 Task: Add Cedar's Mediterranean Foods Cucumber Garlic Tzatziki to the cart.
Action: Mouse moved to (698, 276)
Screenshot: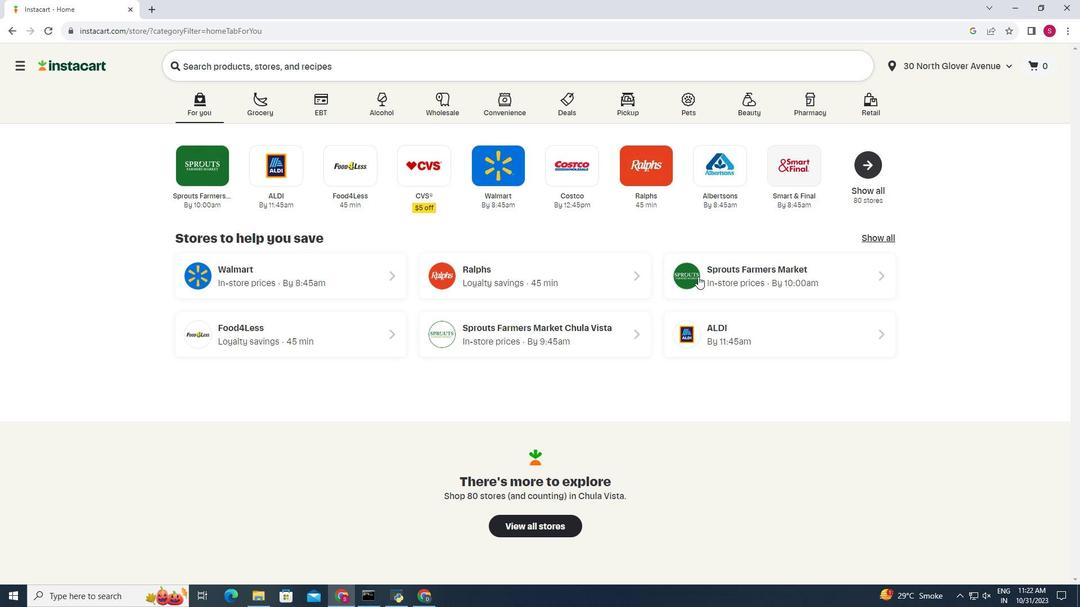 
Action: Mouse pressed left at (698, 276)
Screenshot: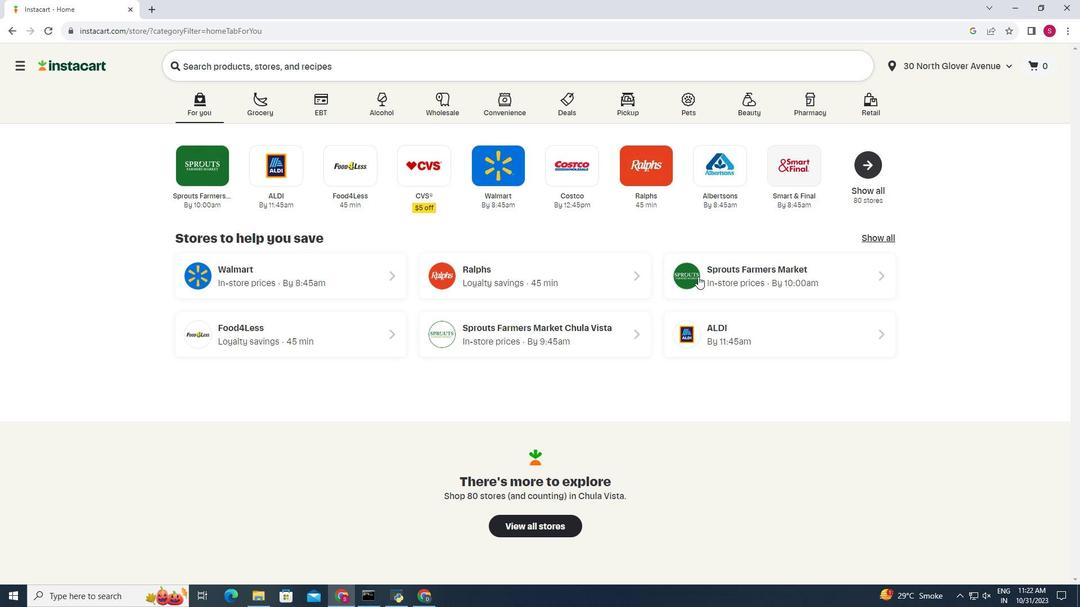 
Action: Mouse moved to (30, 492)
Screenshot: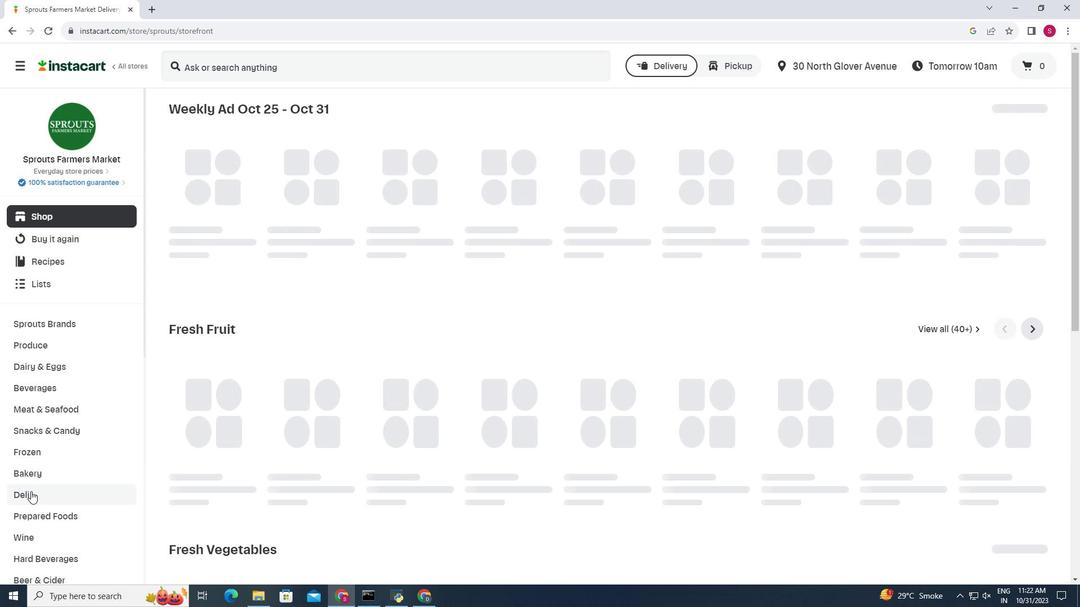 
Action: Mouse pressed left at (30, 492)
Screenshot: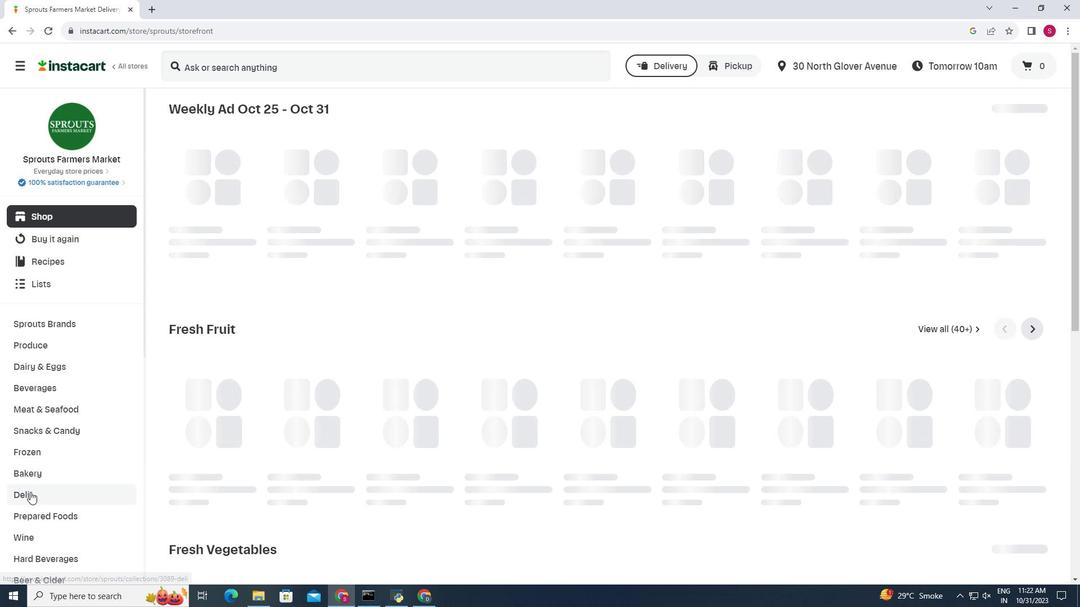 
Action: Mouse moved to (383, 138)
Screenshot: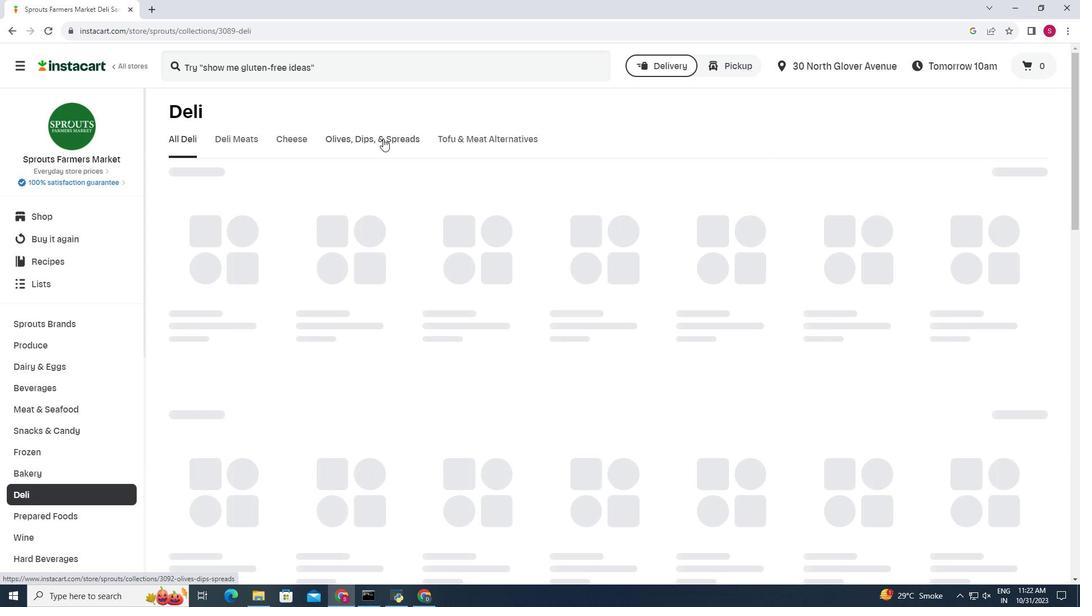 
Action: Mouse pressed left at (383, 138)
Screenshot: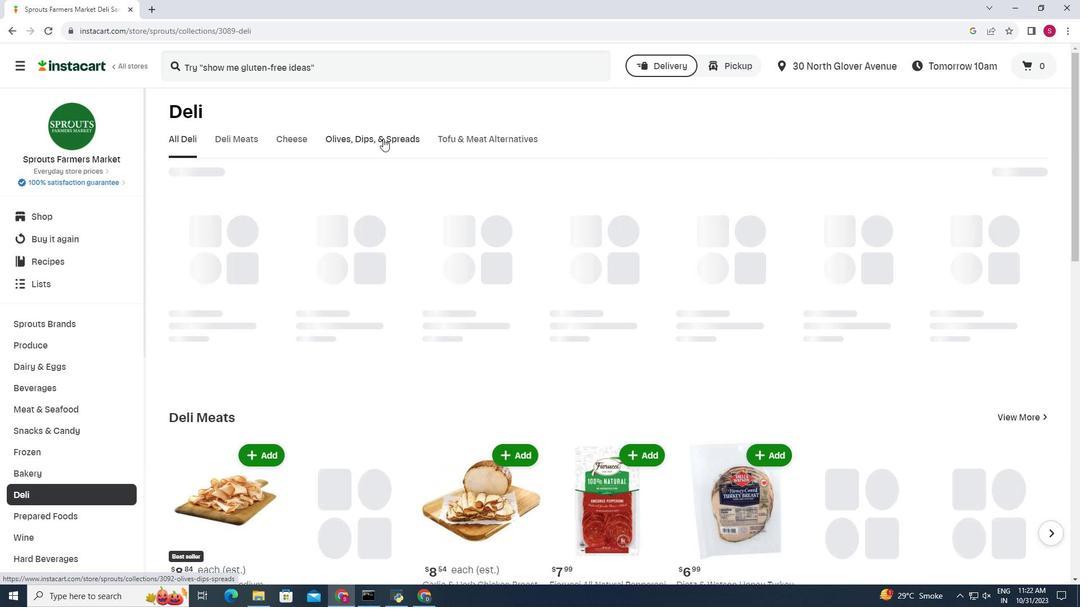 
Action: Mouse moved to (582, 182)
Screenshot: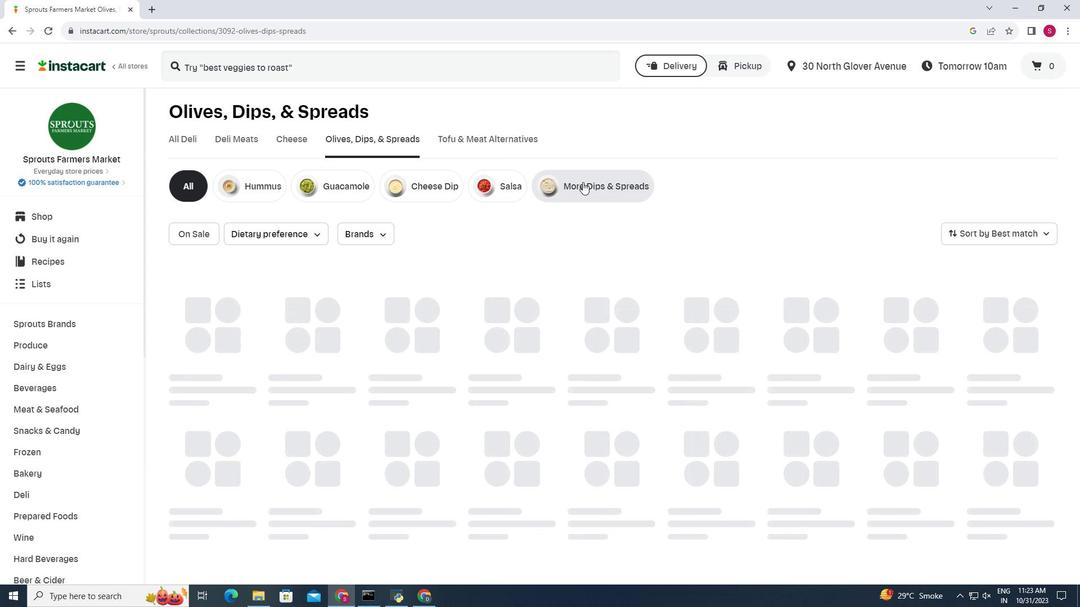
Action: Mouse pressed left at (582, 182)
Screenshot: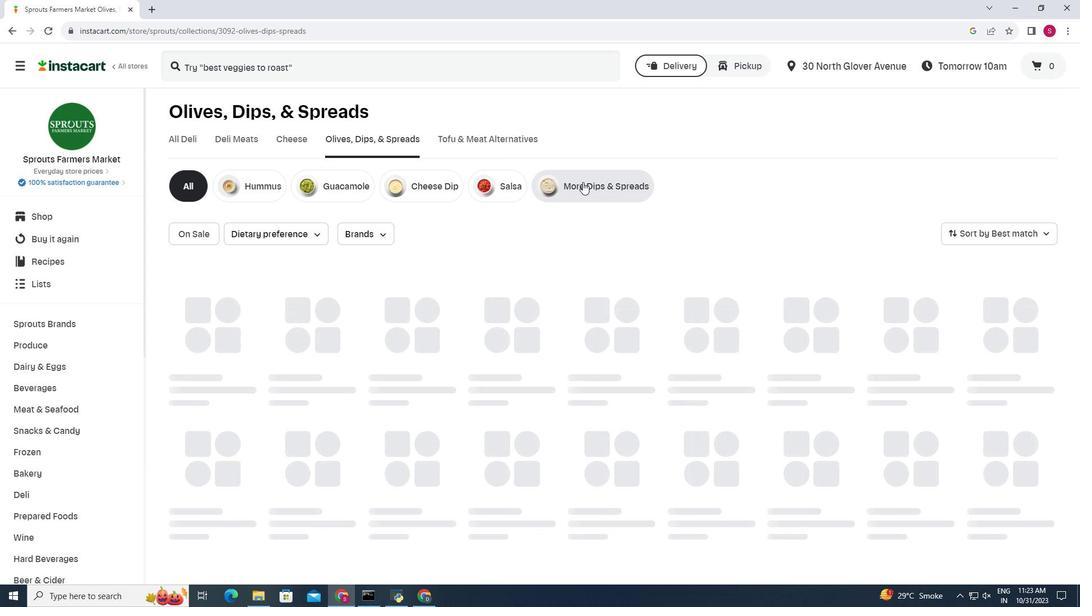 
Action: Mouse moved to (1007, 399)
Screenshot: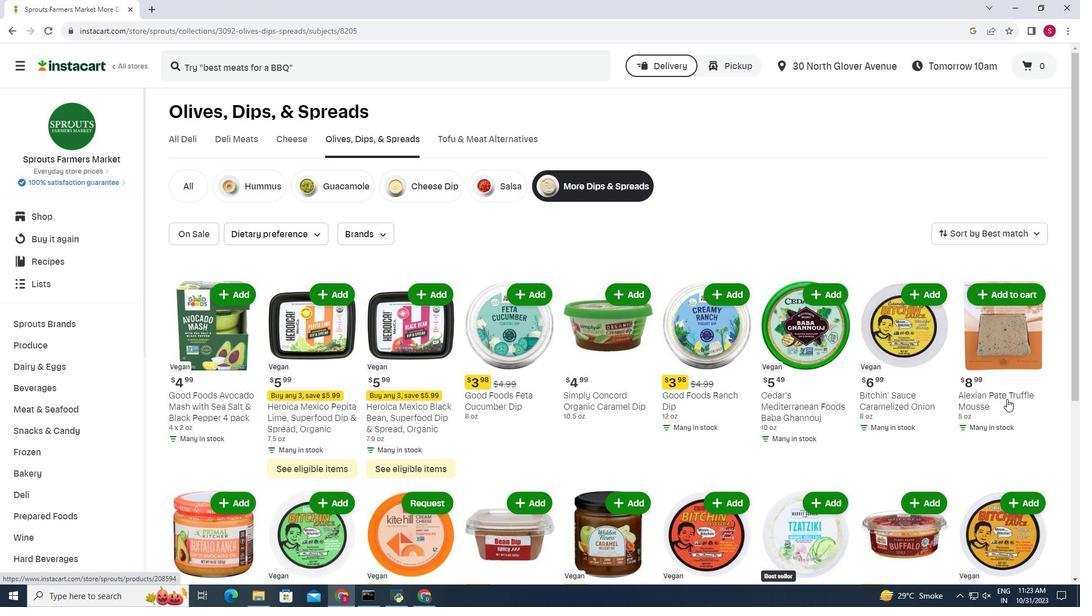 
Action: Mouse scrolled (1007, 398) with delta (0, 0)
Screenshot: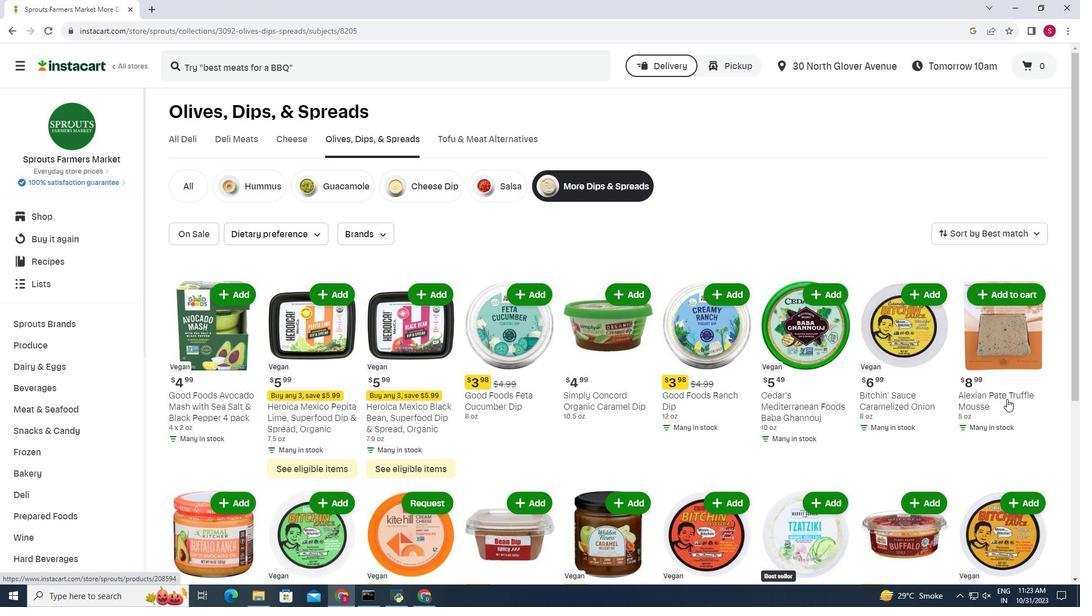 
Action: Mouse moved to (1025, 401)
Screenshot: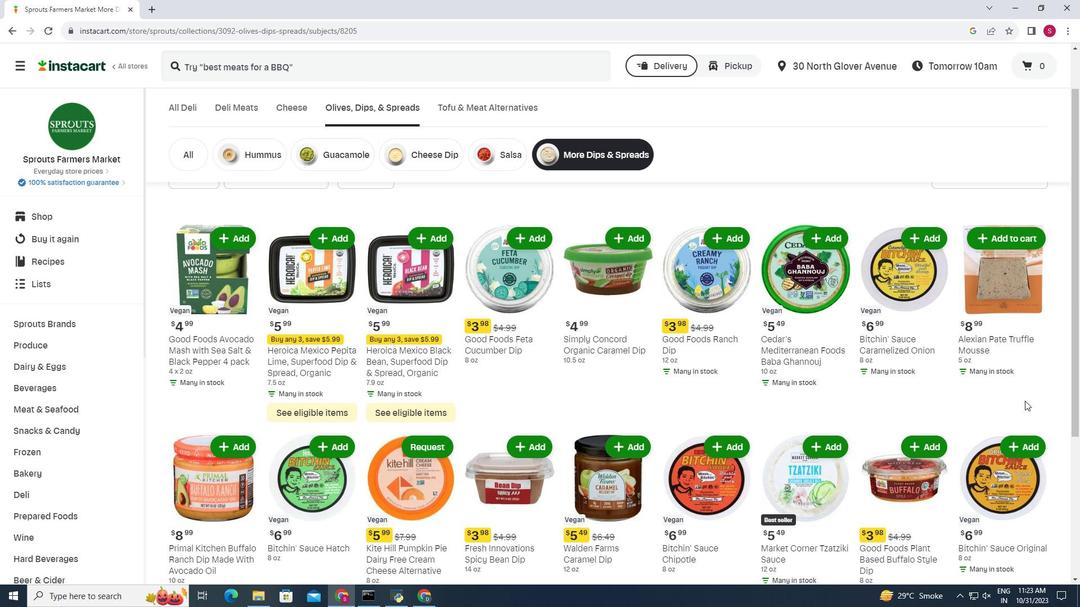 
Action: Mouse scrolled (1025, 400) with delta (0, 0)
Screenshot: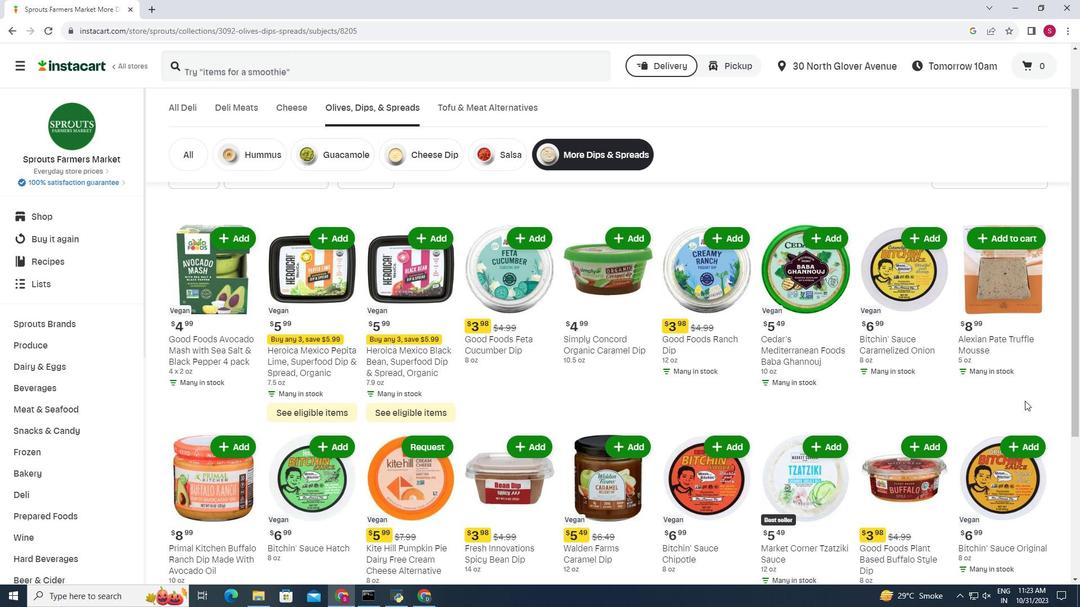 
Action: Mouse scrolled (1025, 400) with delta (0, 0)
Screenshot: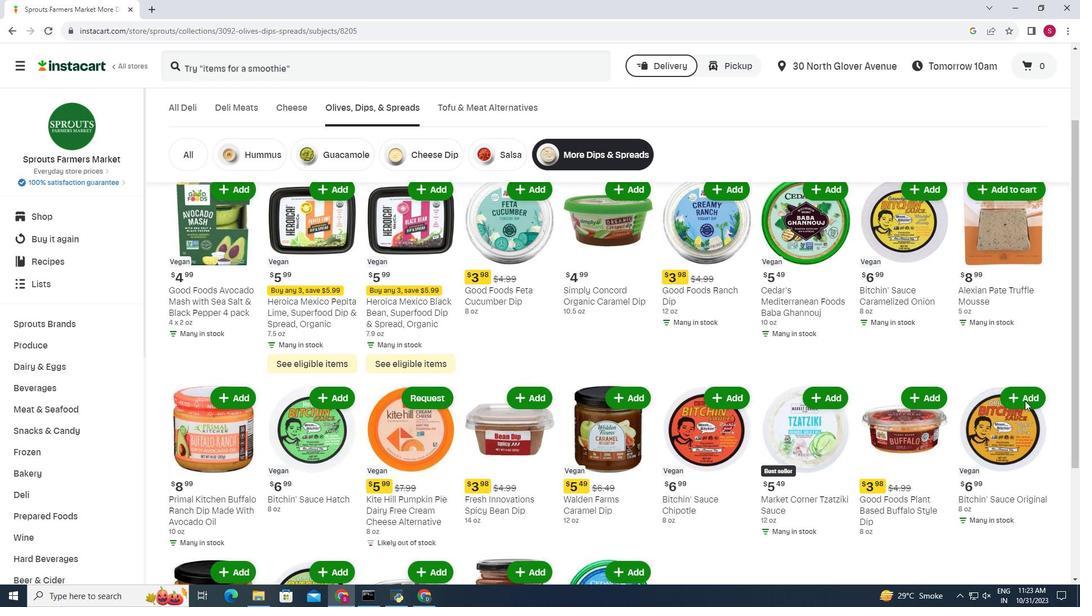 
Action: Mouse moved to (359, 380)
Screenshot: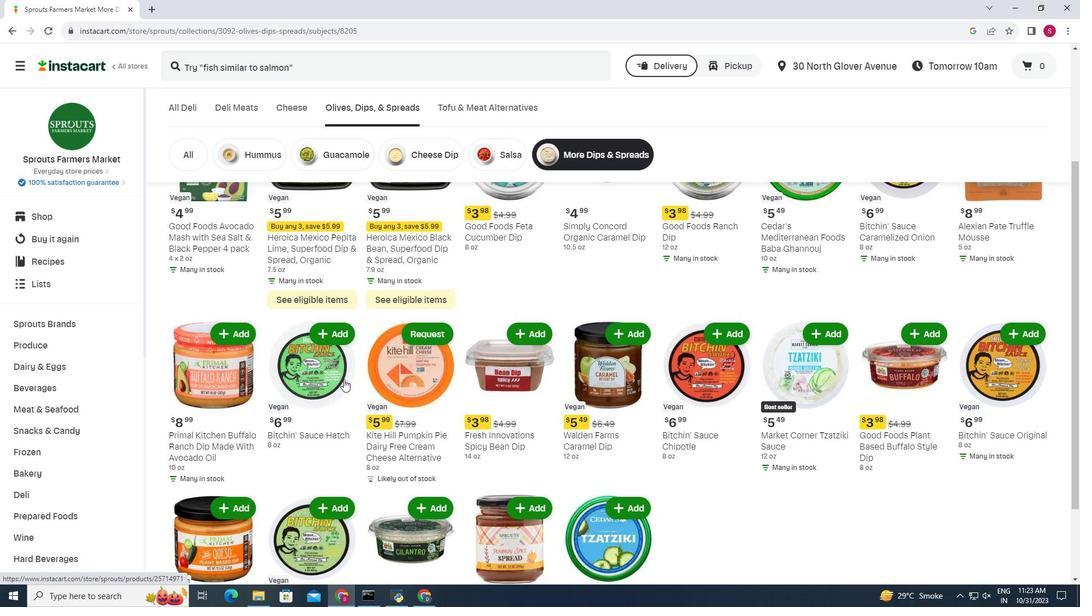 
Action: Mouse scrolled (359, 380) with delta (0, 0)
Screenshot: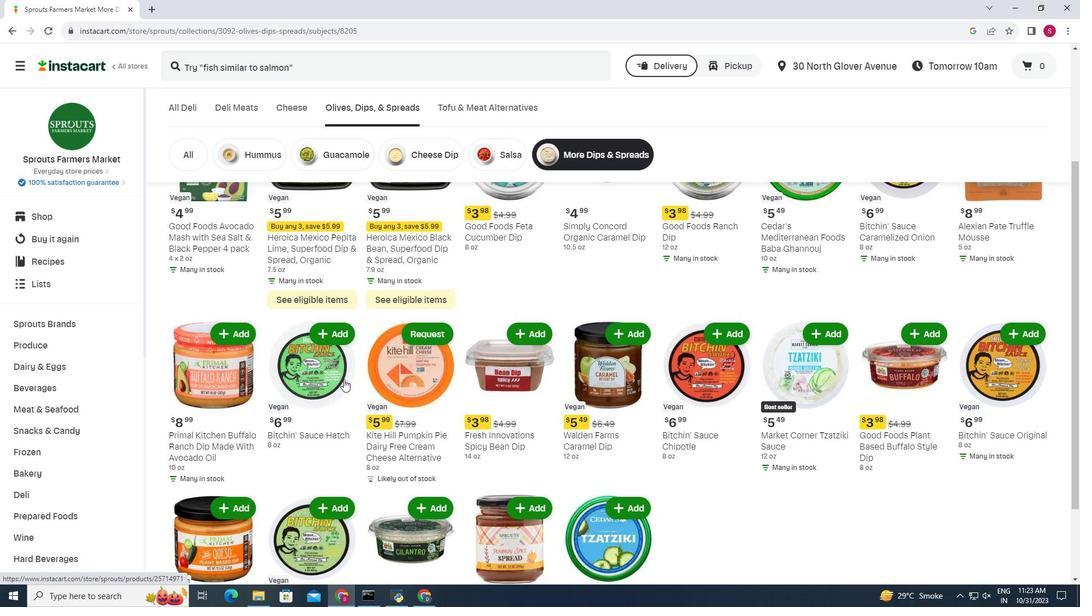 
Action: Mouse moved to (328, 375)
Screenshot: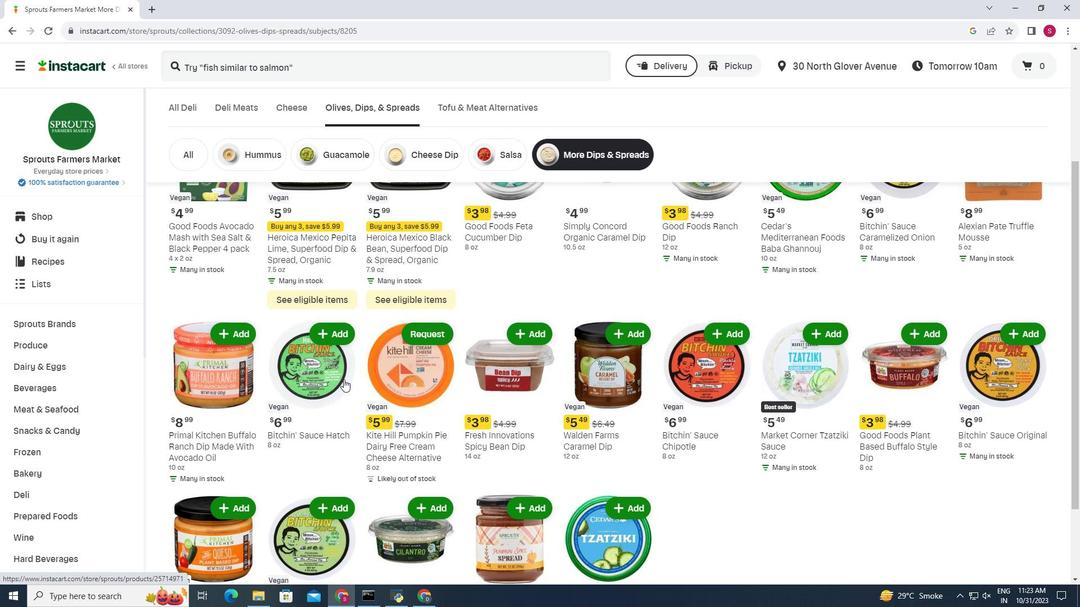 
Action: Mouse scrolled (328, 374) with delta (0, 0)
Screenshot: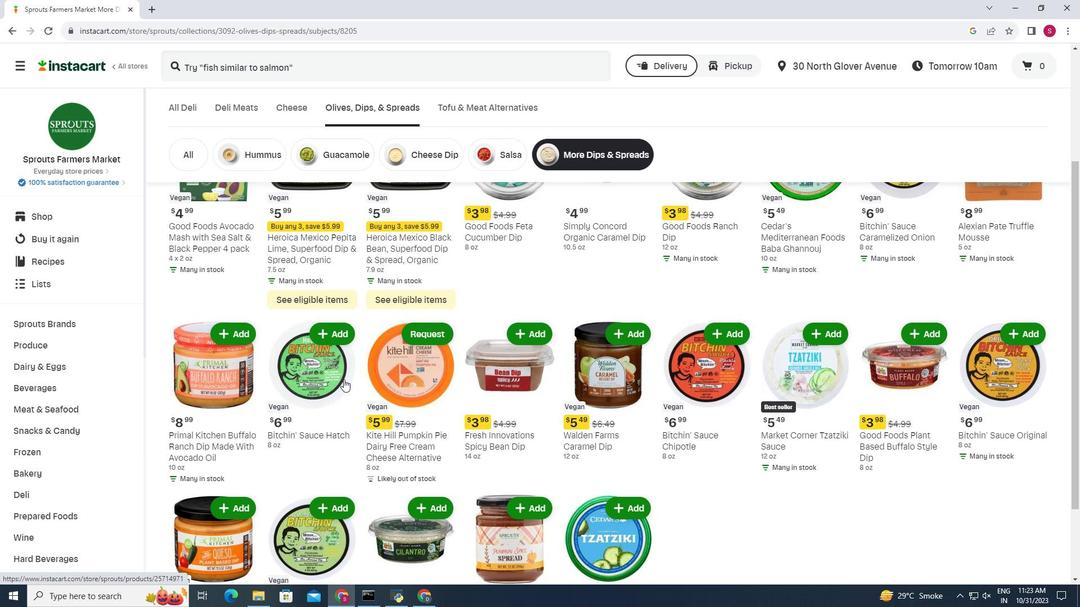 
Action: Mouse moved to (250, 359)
Screenshot: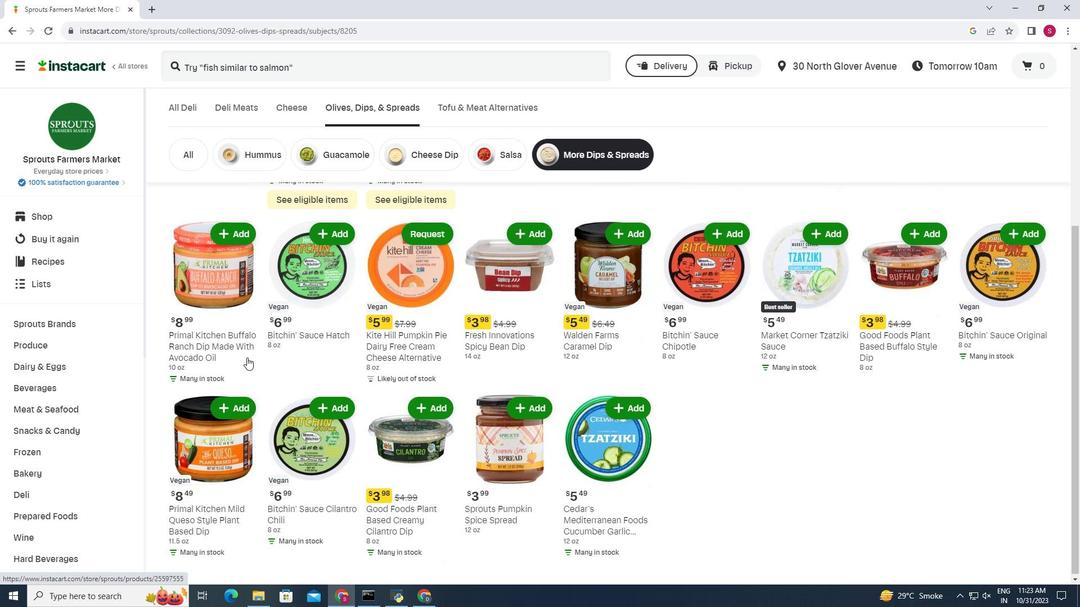 
Action: Mouse scrolled (250, 358) with delta (0, 0)
Screenshot: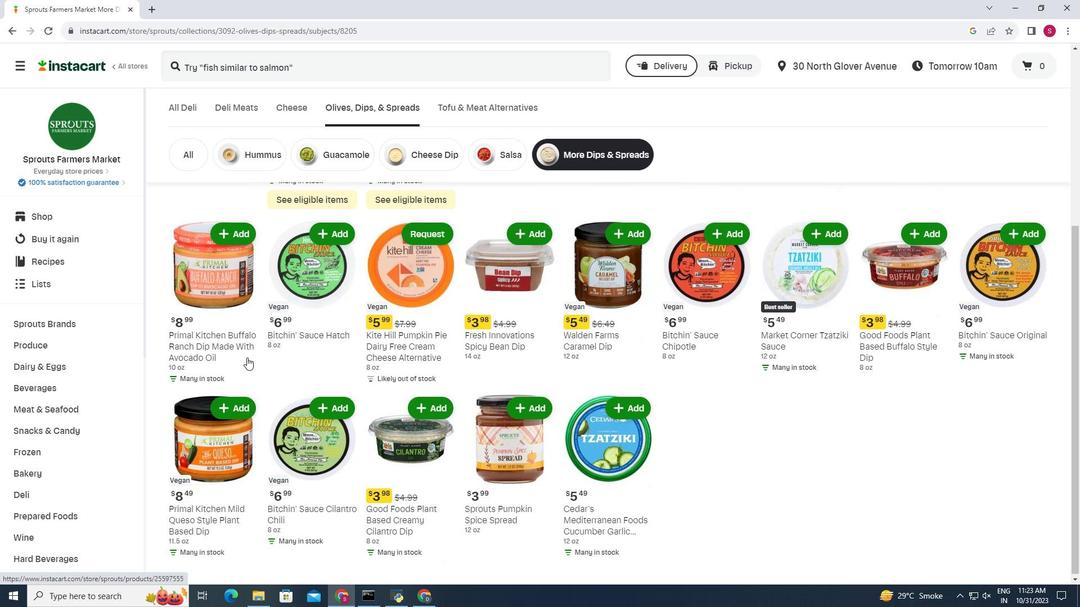 
Action: Mouse moved to (632, 404)
Screenshot: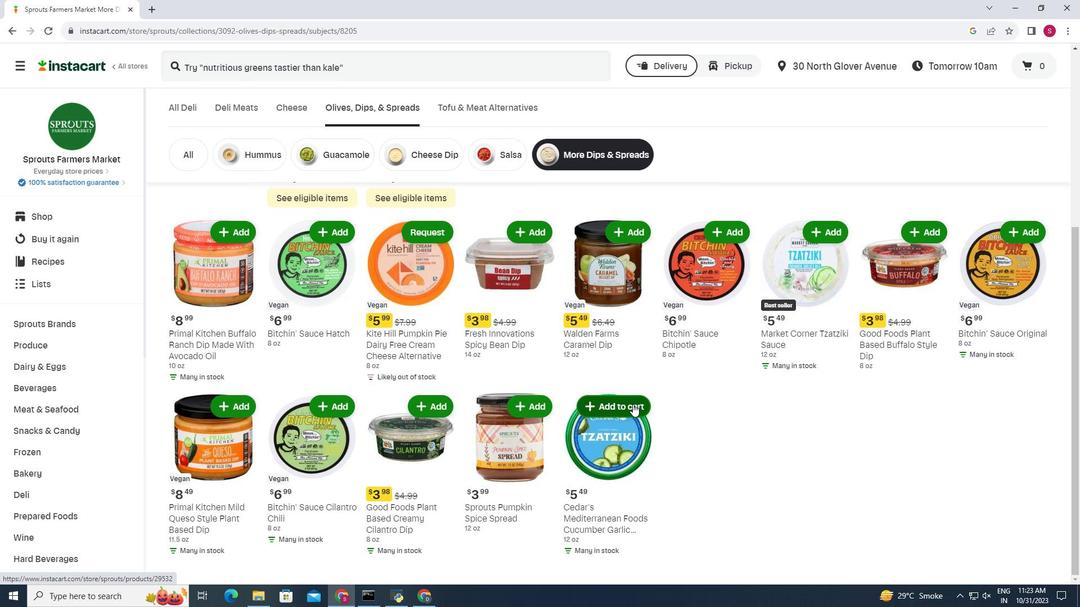
Action: Mouse pressed left at (632, 404)
Screenshot: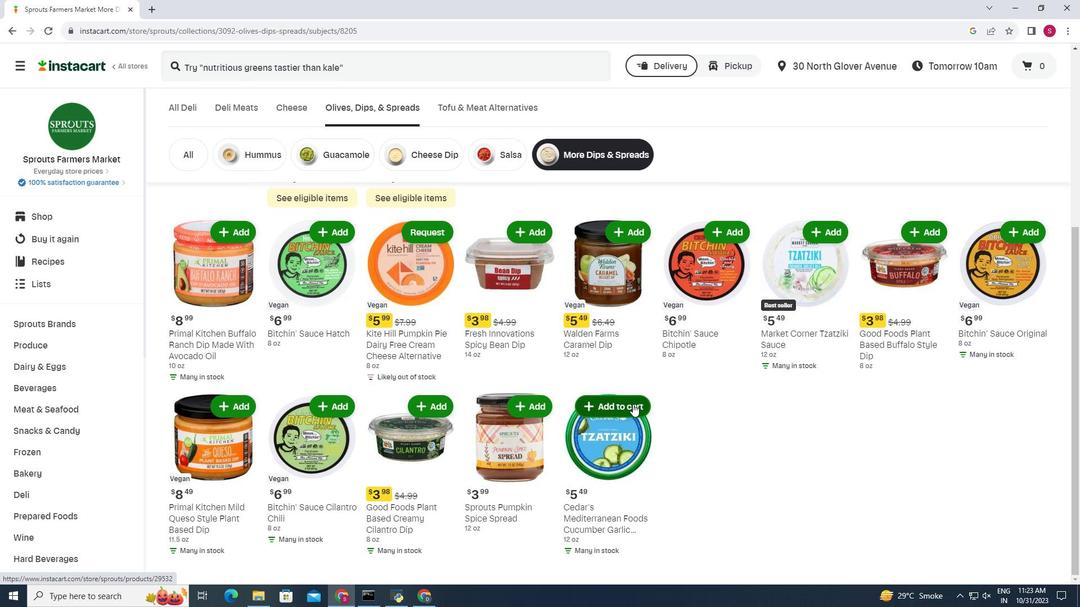 
Action: Mouse moved to (686, 406)
Screenshot: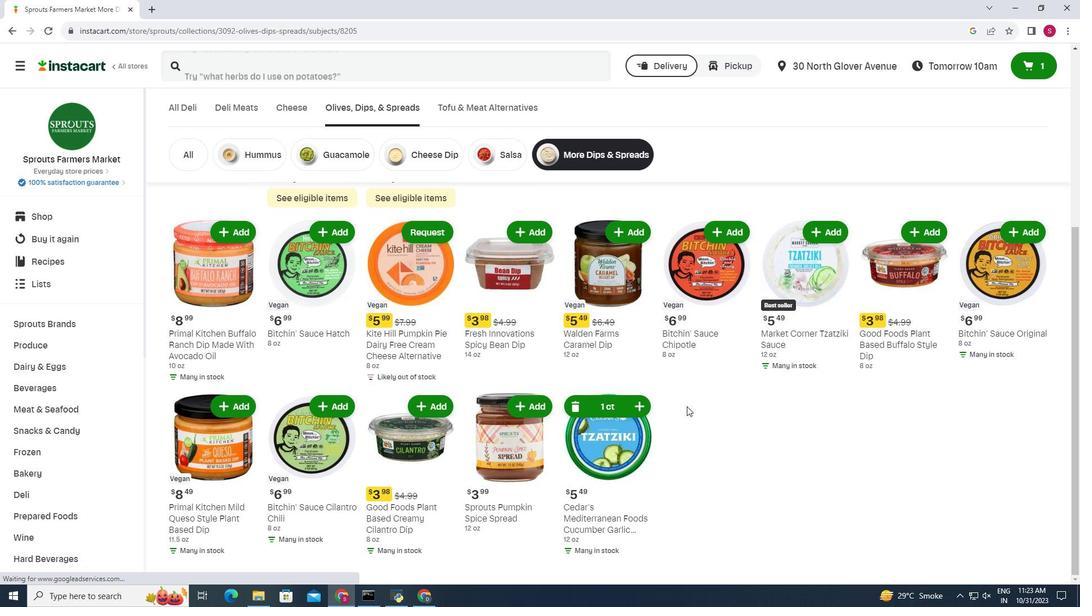 
